 Task: In the  document inventory.pdf Insert page numer 'on top of the page' change page color to  'Light Brown'. Write company name: Ramsons
Action: Mouse moved to (103, 55)
Screenshot: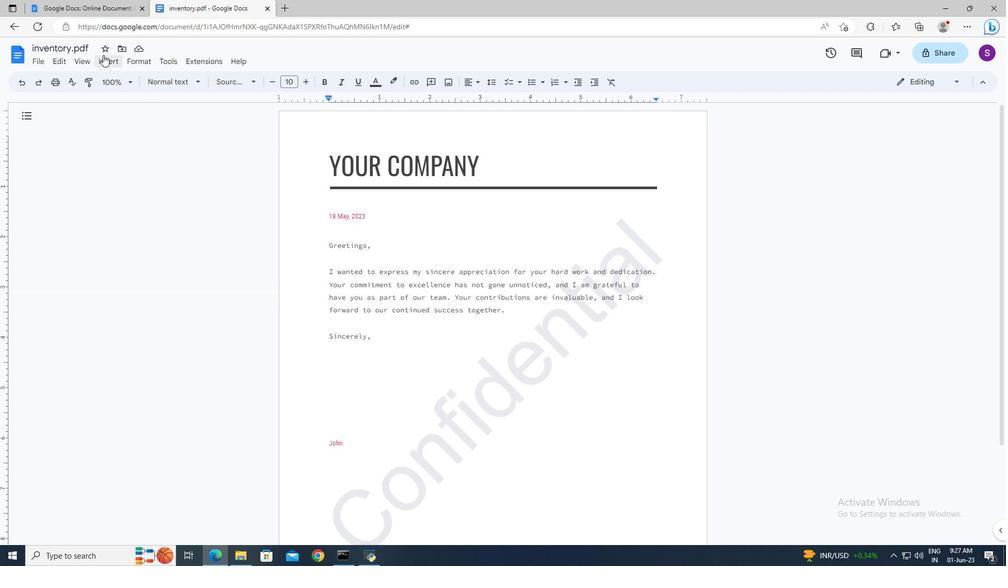 
Action: Mouse pressed left at (103, 55)
Screenshot: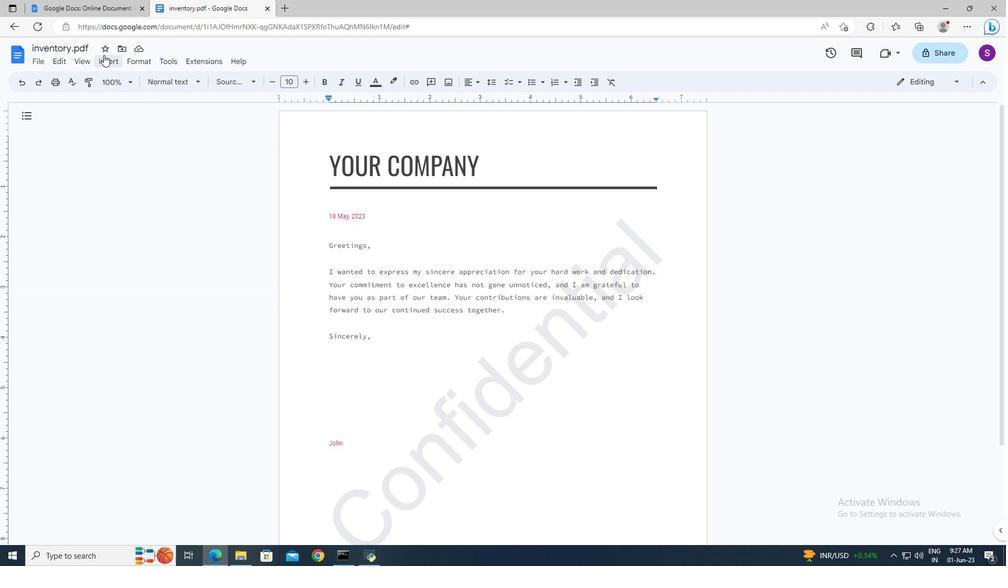 
Action: Mouse moved to (277, 351)
Screenshot: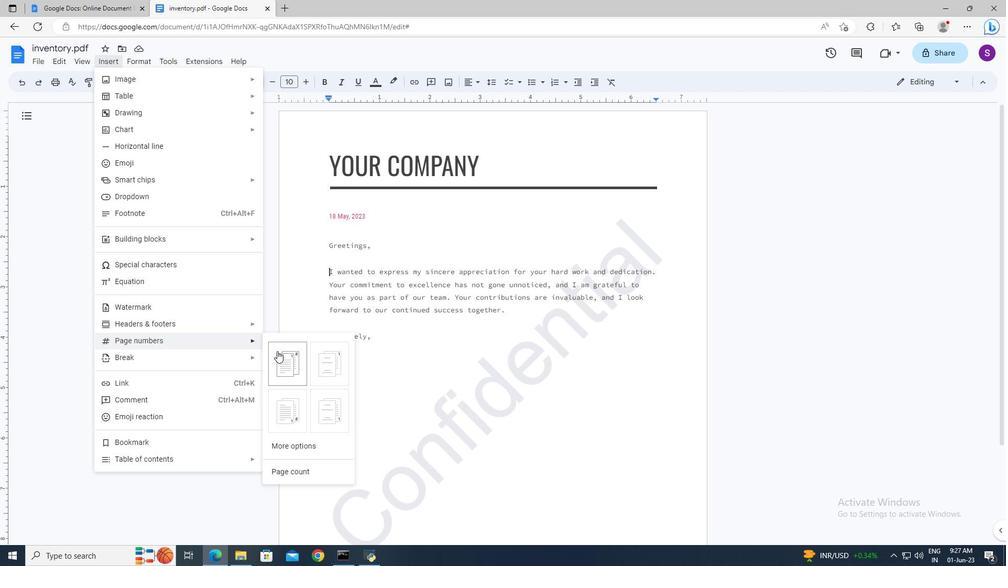 
Action: Mouse pressed left at (277, 351)
Screenshot: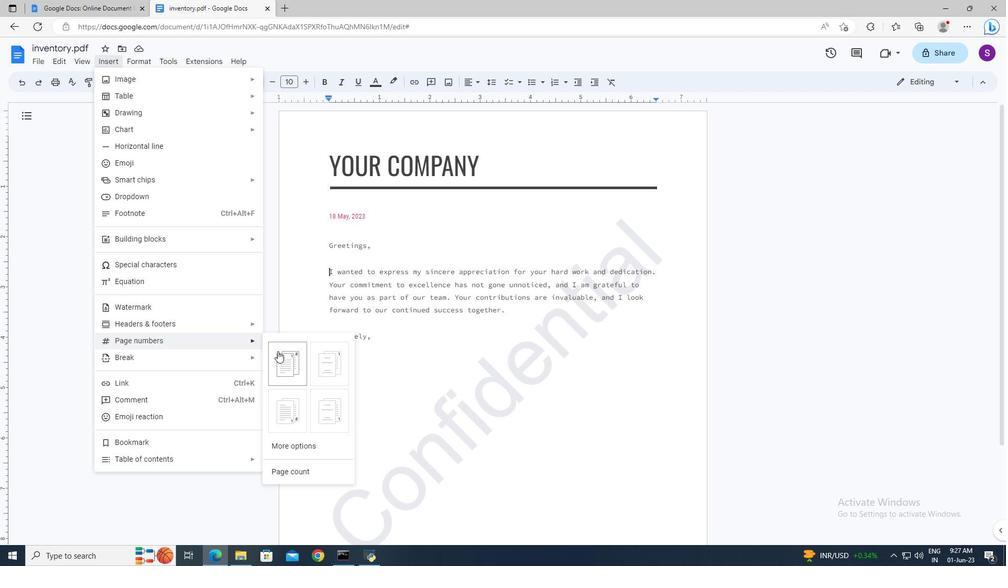 
Action: Mouse moved to (387, 363)
Screenshot: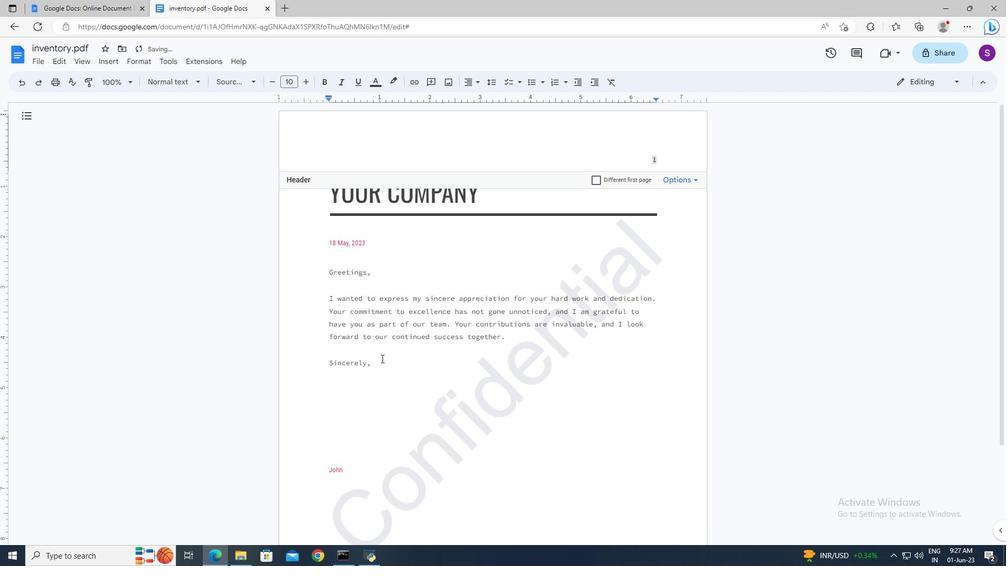 
Action: Mouse pressed left at (387, 363)
Screenshot: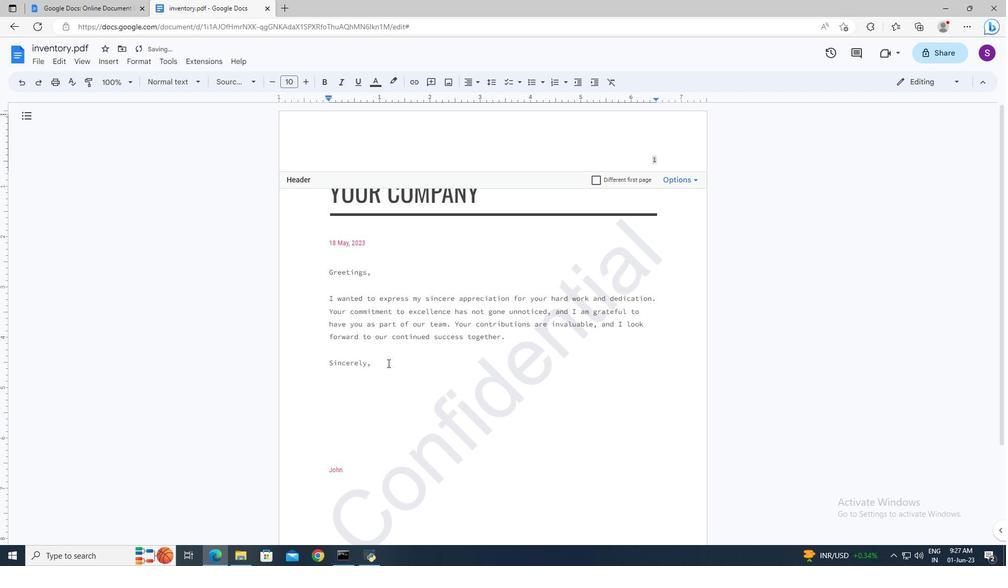 
Action: Mouse moved to (46, 59)
Screenshot: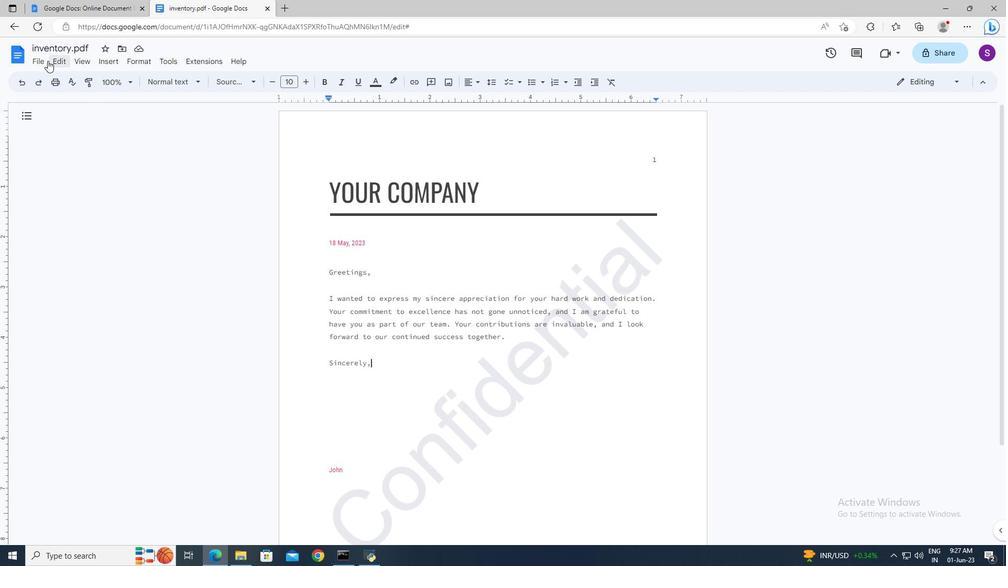 
Action: Mouse pressed left at (46, 59)
Screenshot: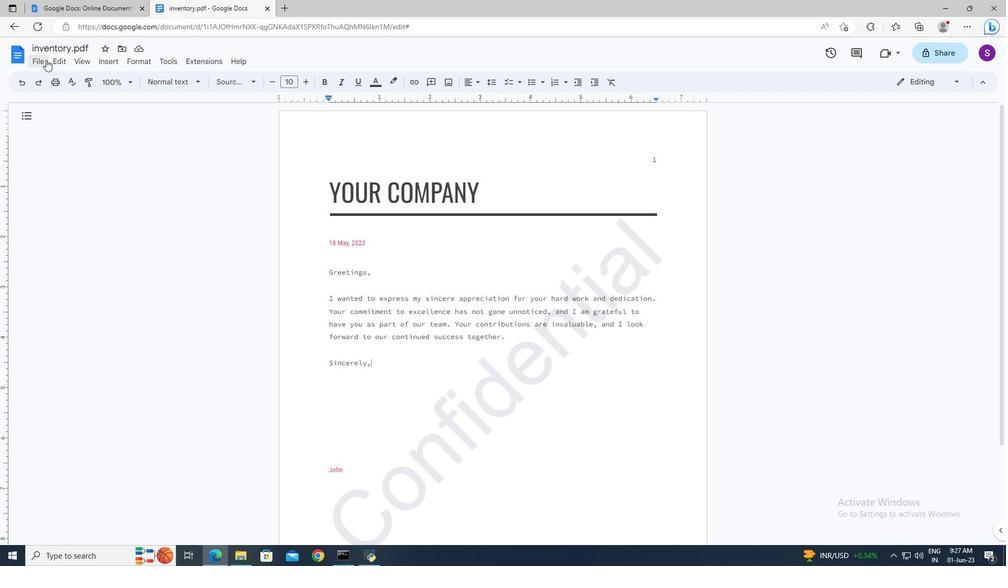 
Action: Mouse moved to (82, 344)
Screenshot: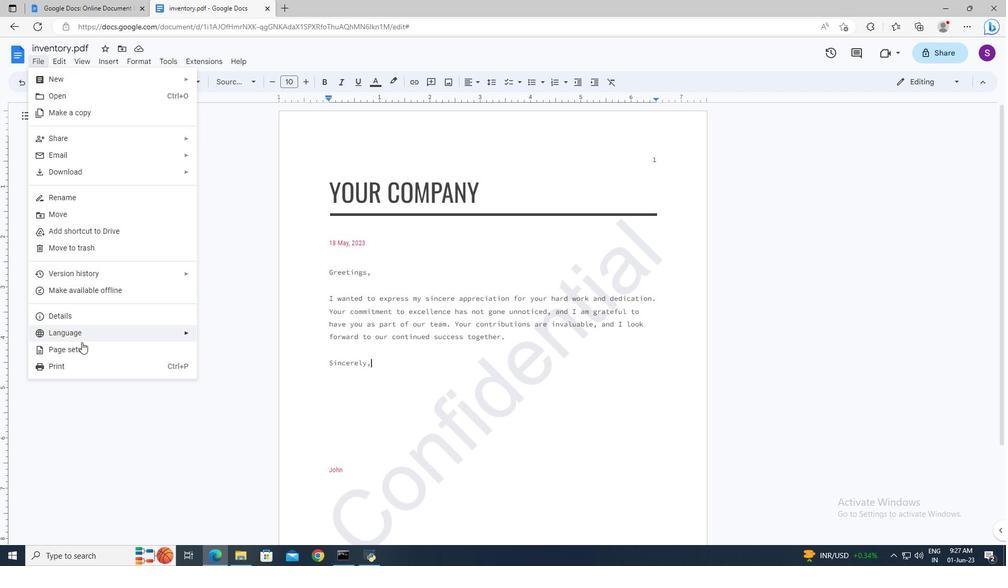
Action: Mouse pressed left at (82, 344)
Screenshot: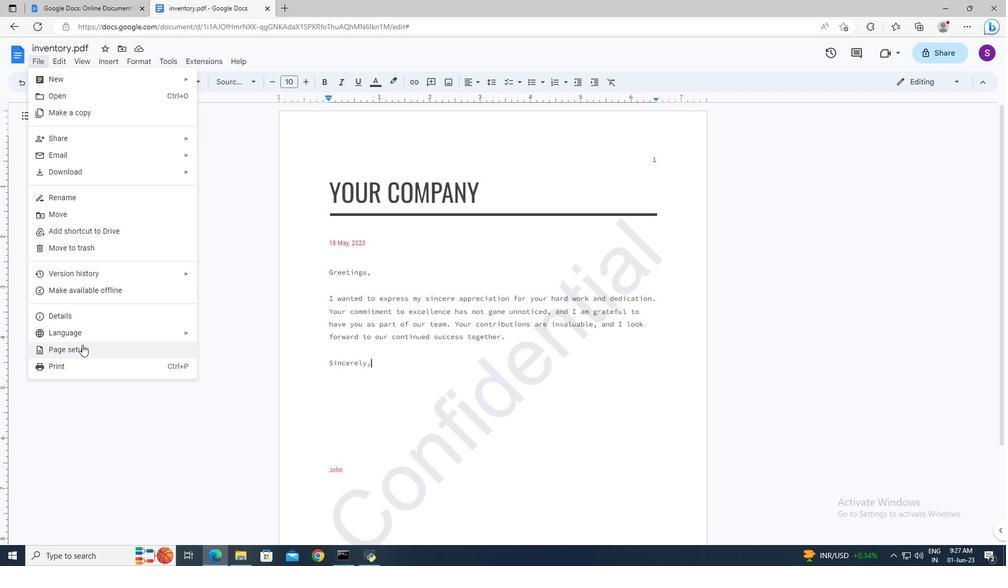 
Action: Mouse moved to (422, 358)
Screenshot: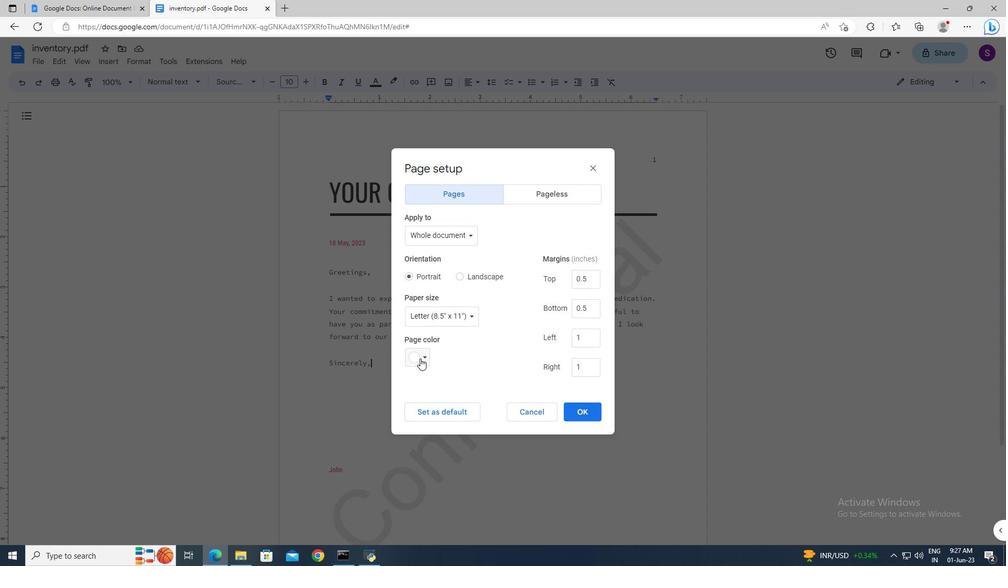 
Action: Mouse pressed left at (422, 358)
Screenshot: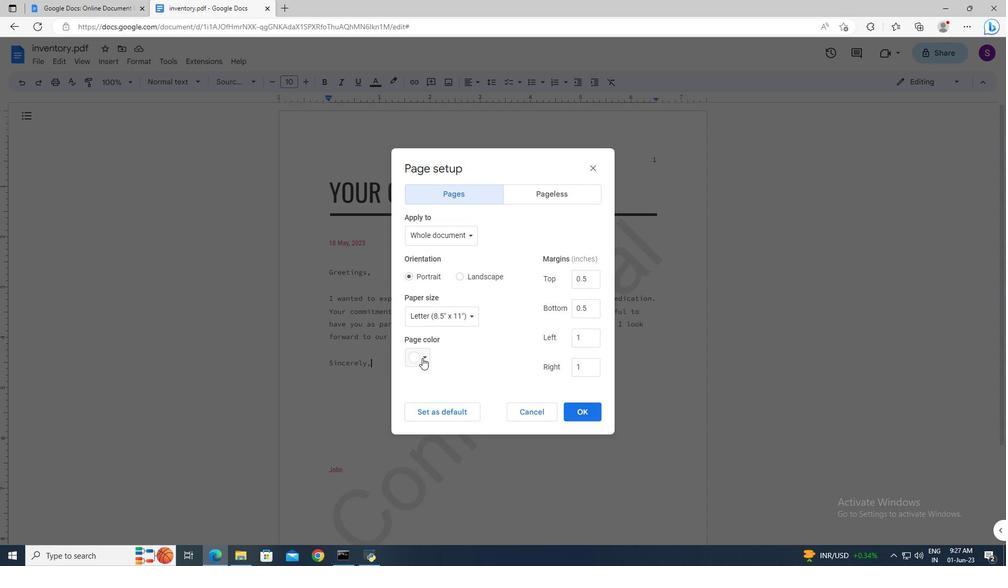 
Action: Mouse moved to (440, 445)
Screenshot: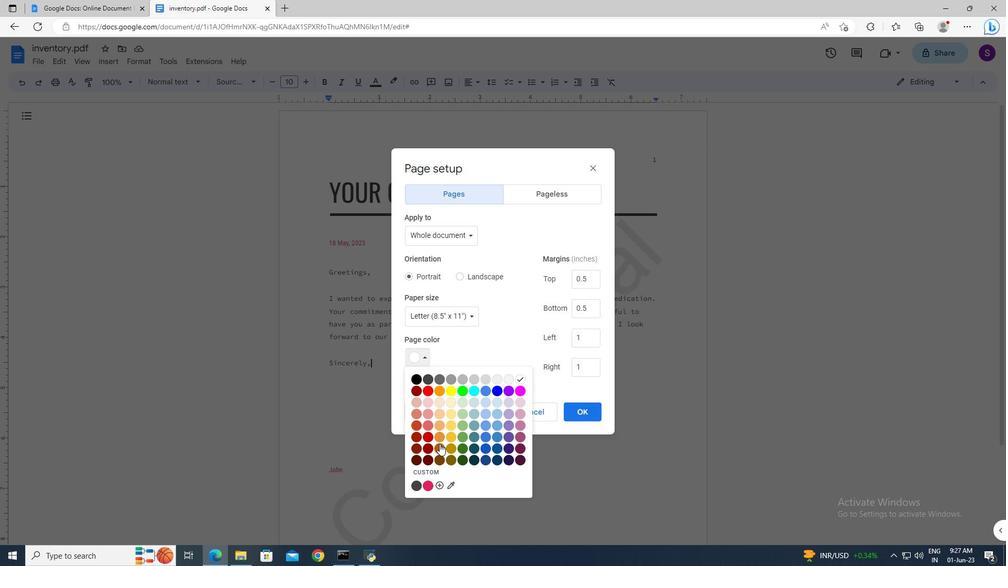 
Action: Mouse pressed left at (440, 445)
Screenshot: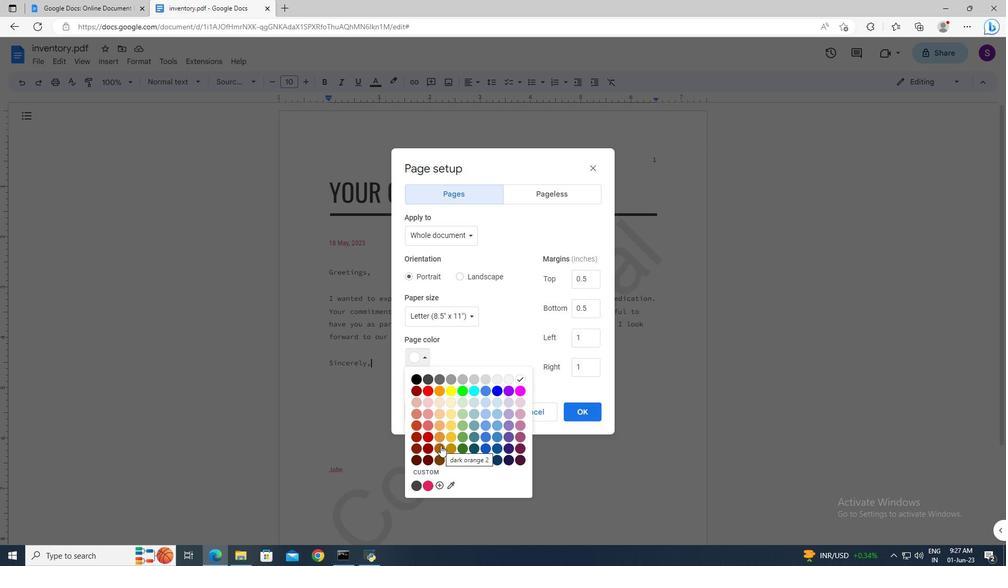 
Action: Mouse moved to (580, 412)
Screenshot: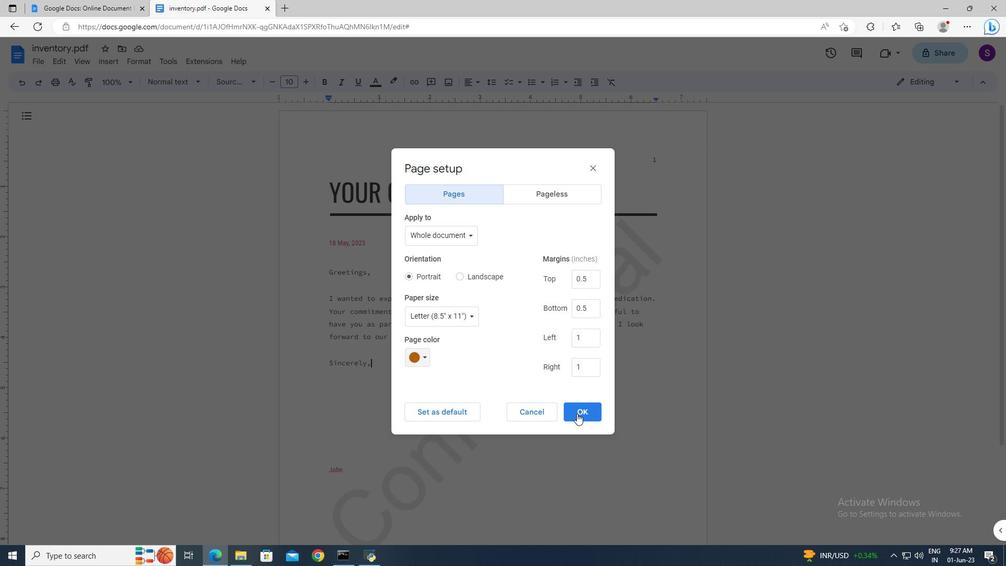 
Action: Mouse pressed left at (580, 412)
Screenshot: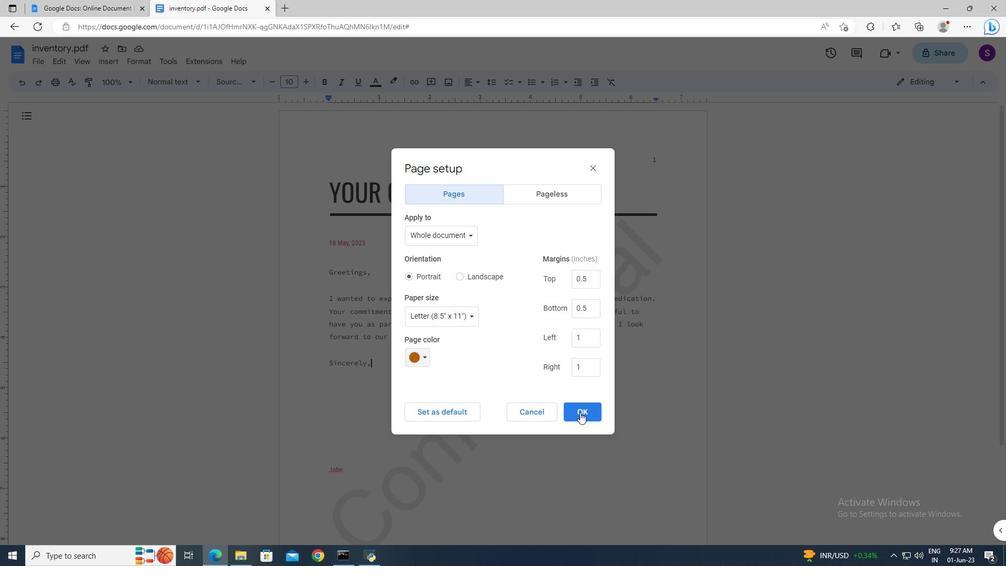 
Action: Mouse moved to (332, 178)
Screenshot: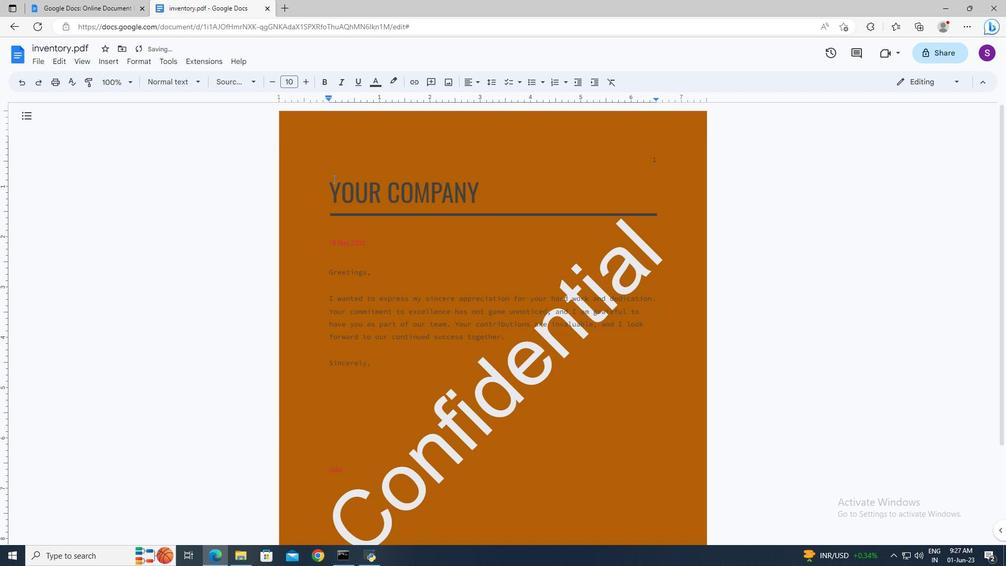 
Action: Mouse pressed left at (332, 178)
Screenshot: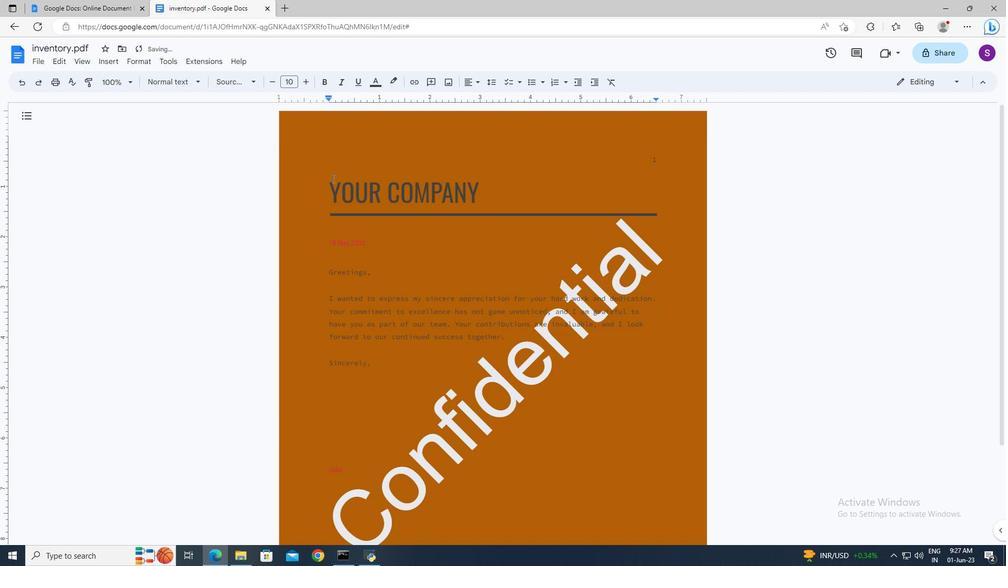 
Action: Key pressed <Key.shift><Key.right><Key.right><Key.shift>Ramsons
Screenshot: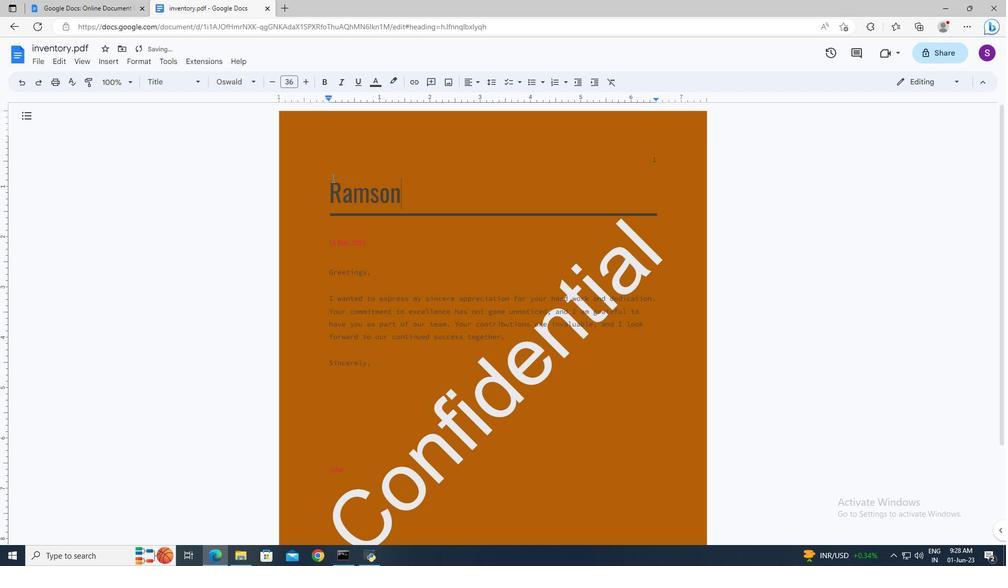 
